 Task: Create a sub task System Test and UAT for the task  Implement a new cloud-based business intelligence system for a company in the project AutoEngine , assign it to team member softage.3@softage.net and update the status of the sub task to  Off Track , set the priority of the sub task to High
Action: Mouse moved to (608, 439)
Screenshot: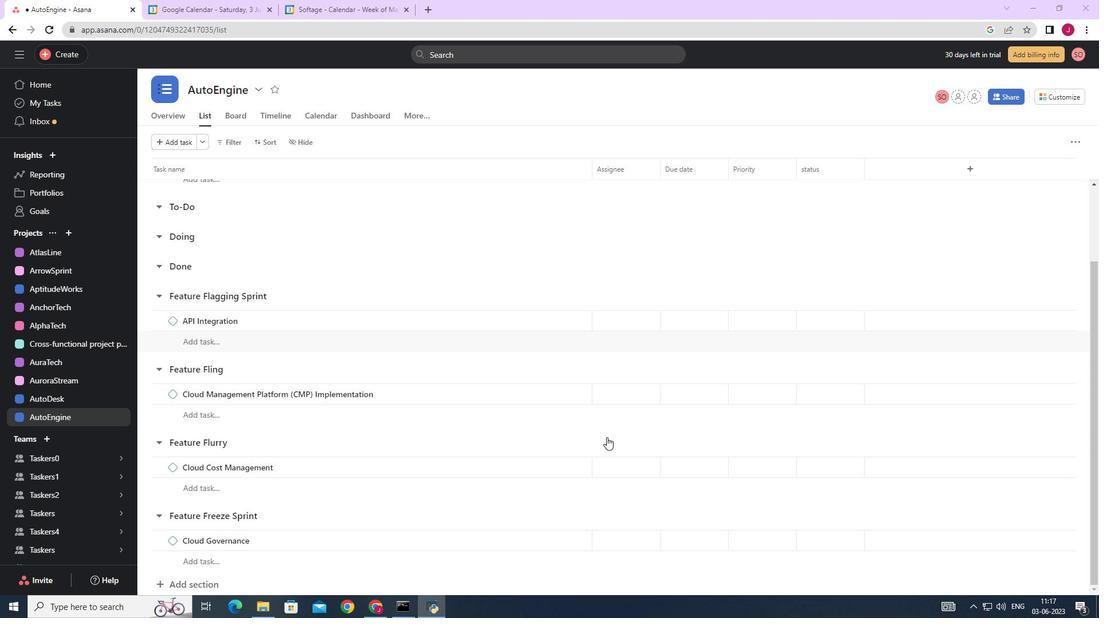 
Action: Mouse scrolled (608, 440) with delta (0, 0)
Screenshot: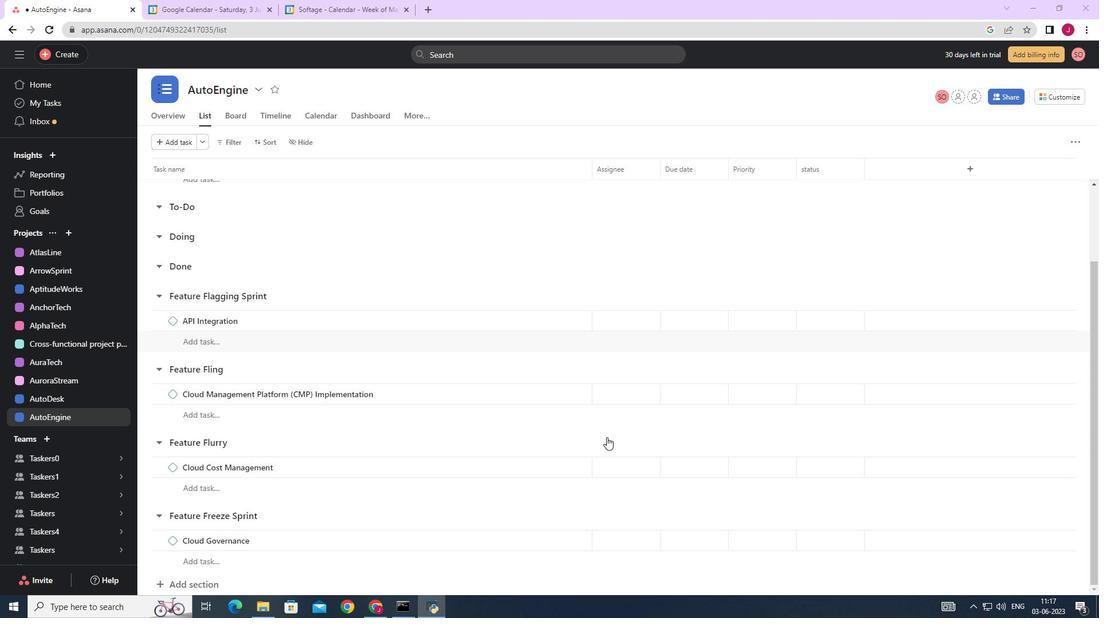 
Action: Mouse moved to (608, 440)
Screenshot: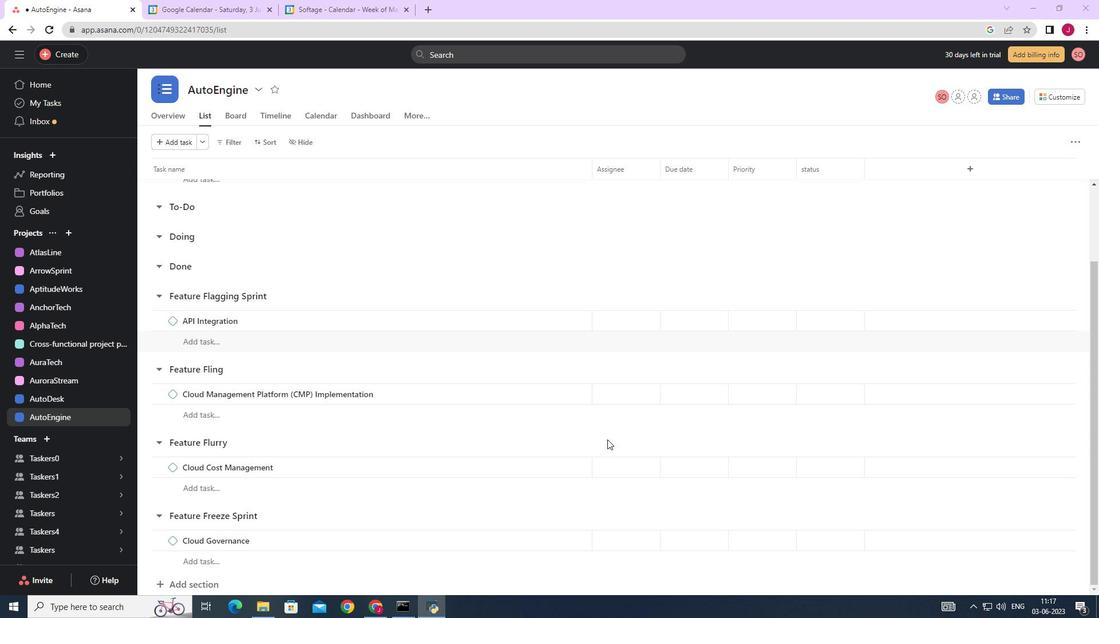 
Action: Mouse scrolled (608, 441) with delta (0, 0)
Screenshot: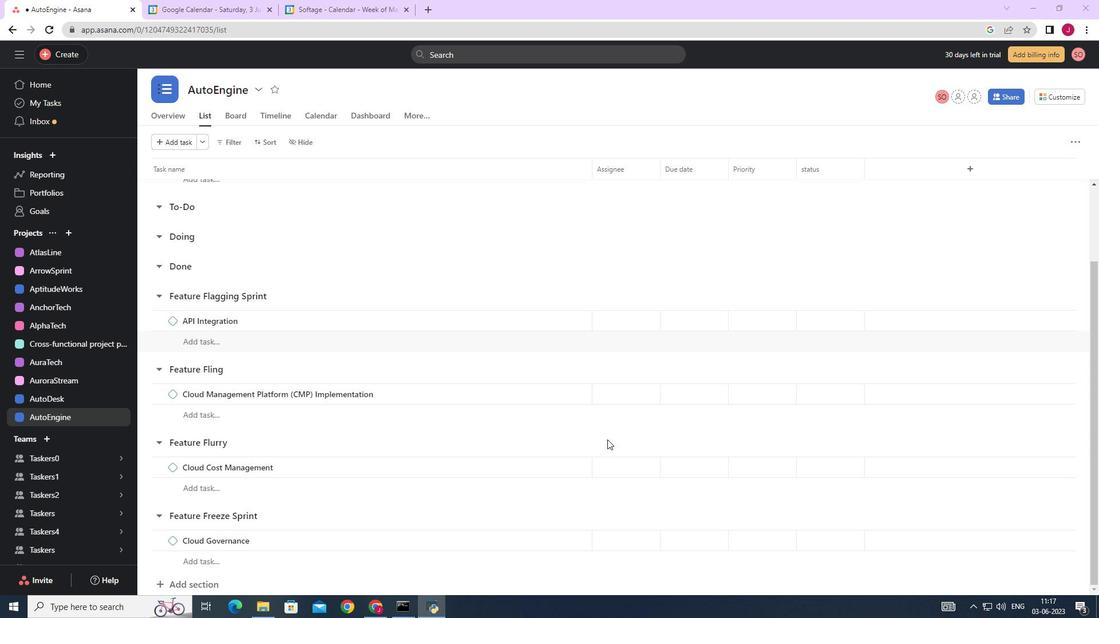
Action: Mouse scrolled (608, 441) with delta (0, 0)
Screenshot: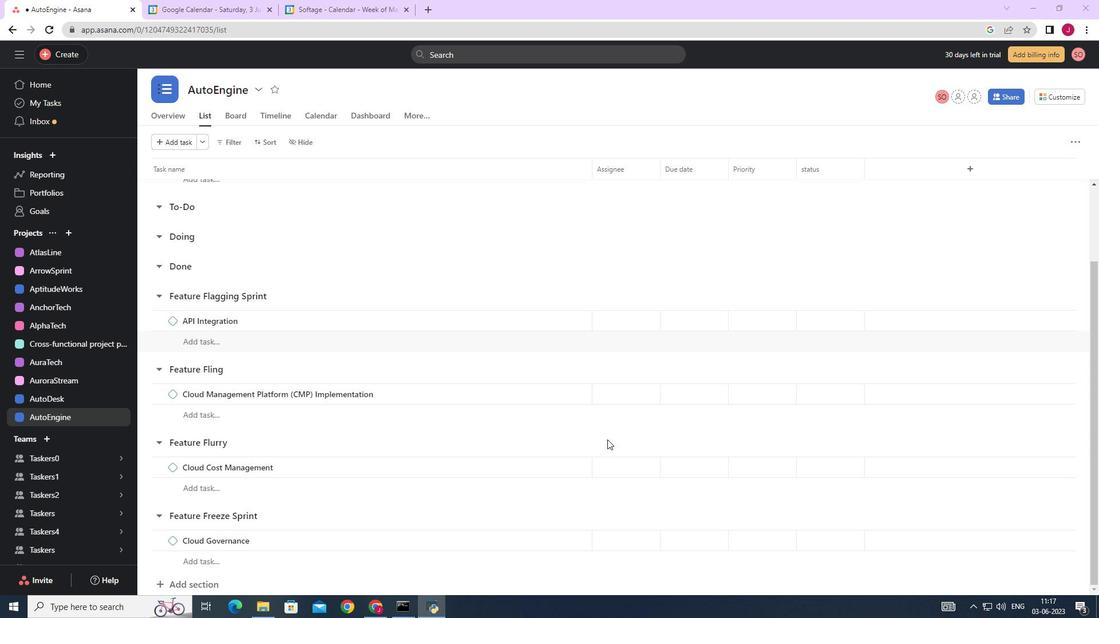 
Action: Mouse scrolled (608, 441) with delta (0, 0)
Screenshot: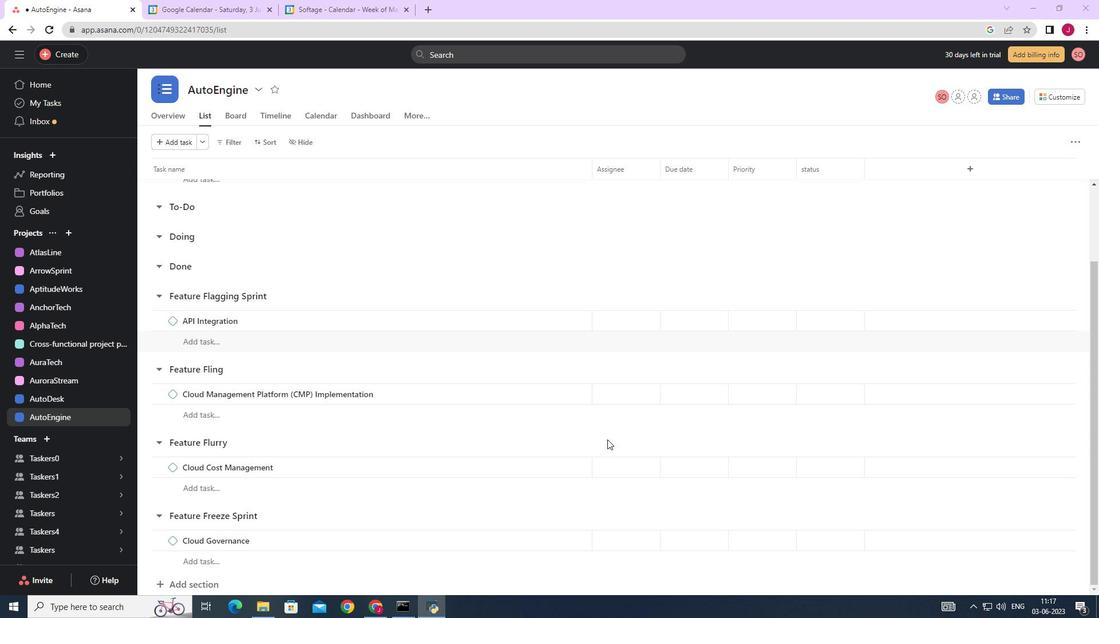 
Action: Mouse moved to (544, 254)
Screenshot: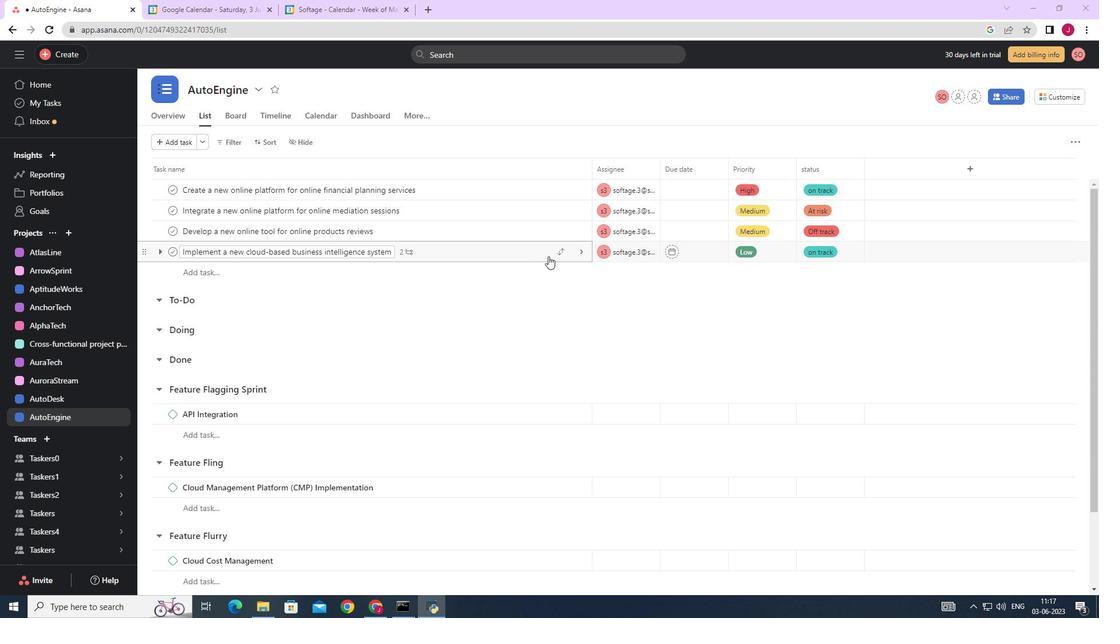 
Action: Mouse pressed left at (544, 254)
Screenshot: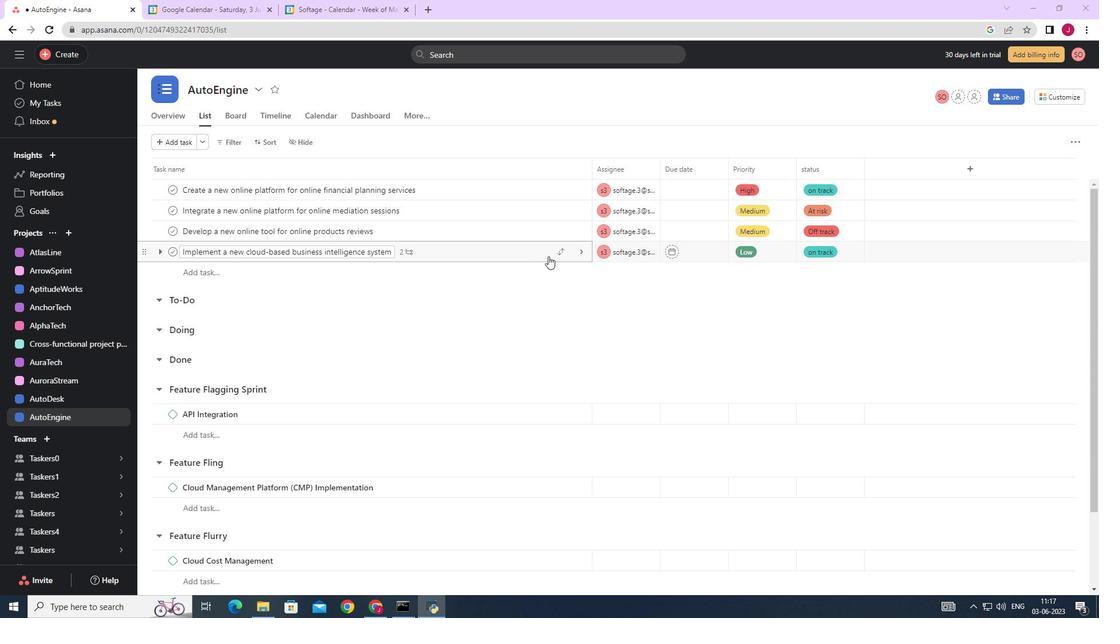 
Action: Mouse moved to (910, 388)
Screenshot: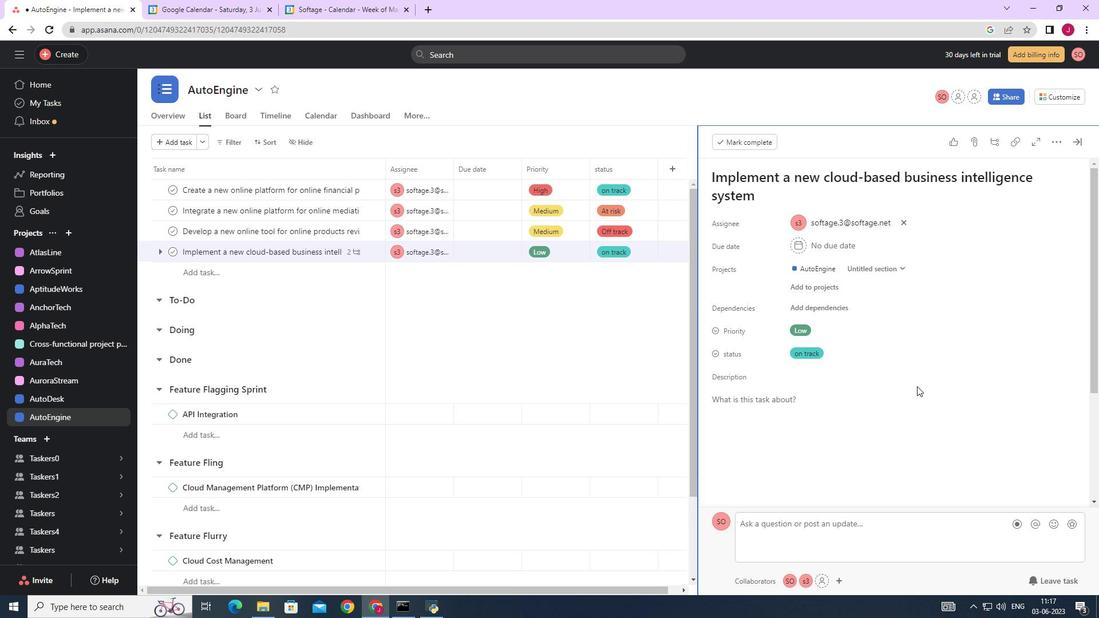 
Action: Mouse scrolled (911, 387) with delta (0, 0)
Screenshot: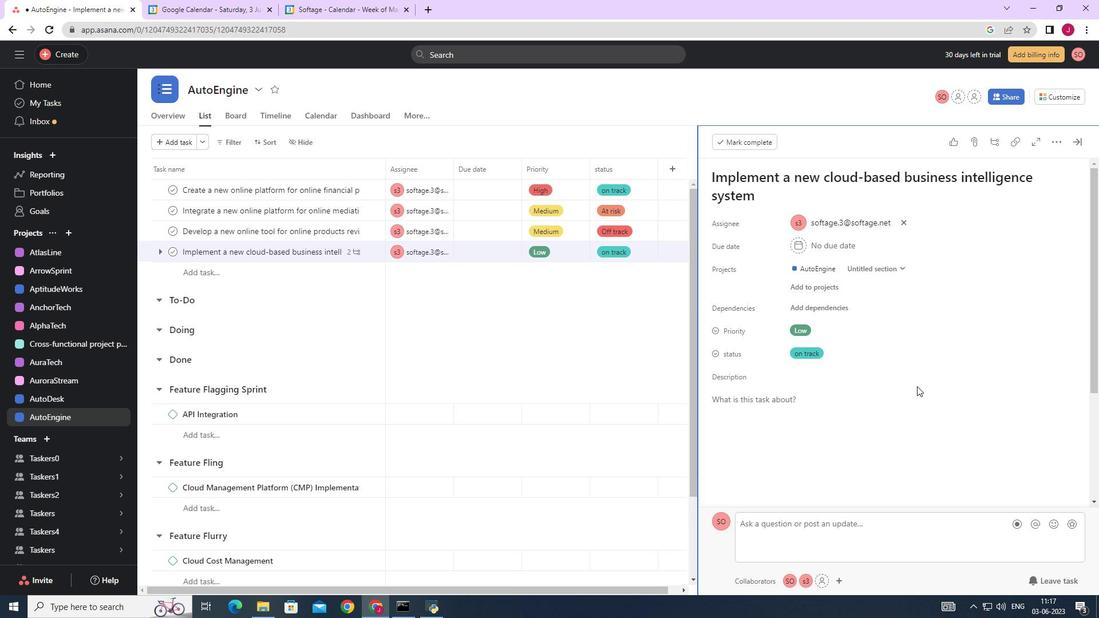 
Action: Mouse moved to (910, 388)
Screenshot: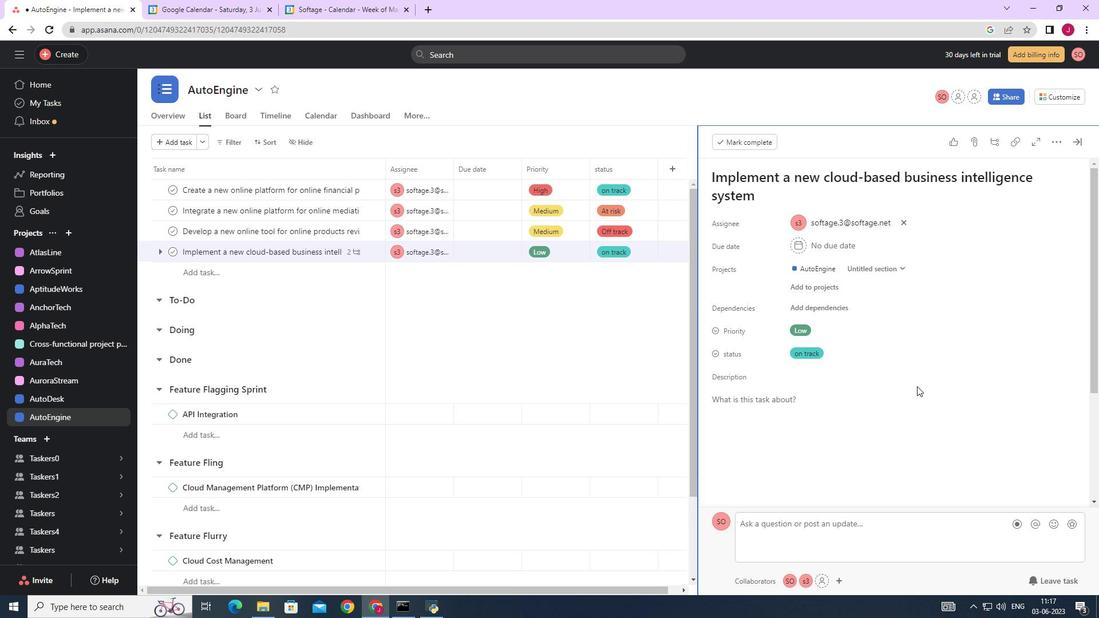 
Action: Mouse scrolled (910, 388) with delta (0, 0)
Screenshot: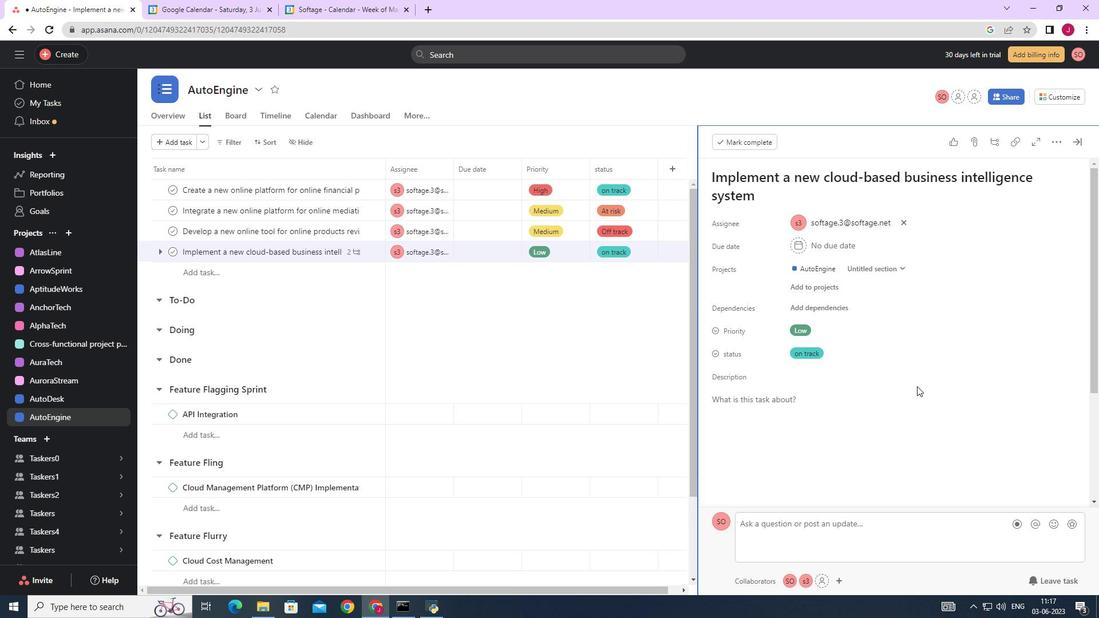 
Action: Mouse moved to (909, 388)
Screenshot: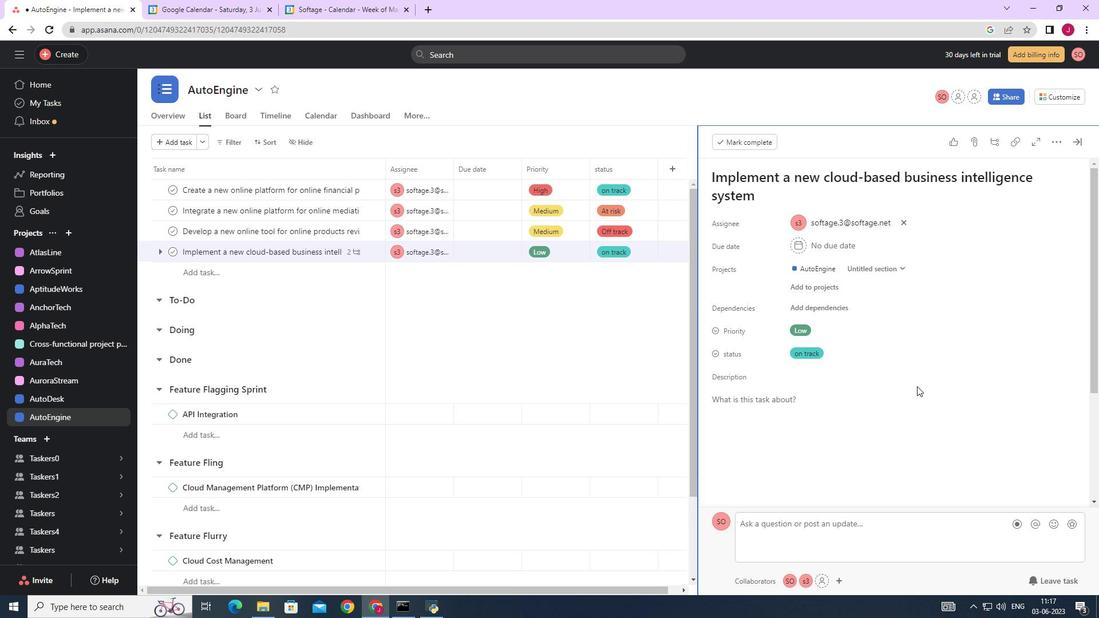 
Action: Mouse scrolled (910, 388) with delta (0, 0)
Screenshot: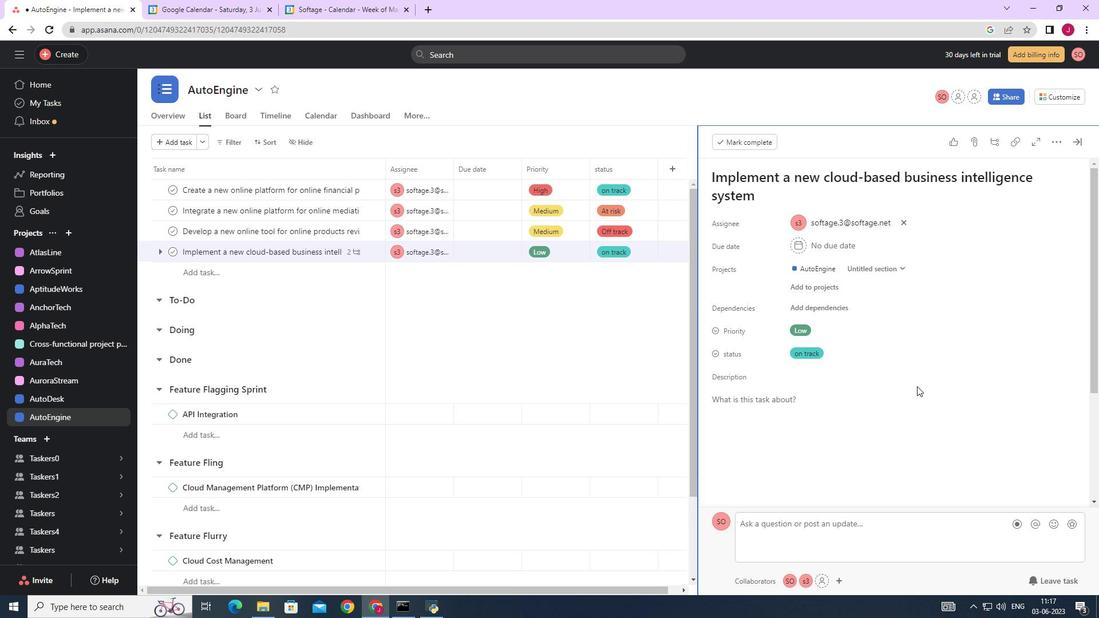 
Action: Mouse moved to (908, 389)
Screenshot: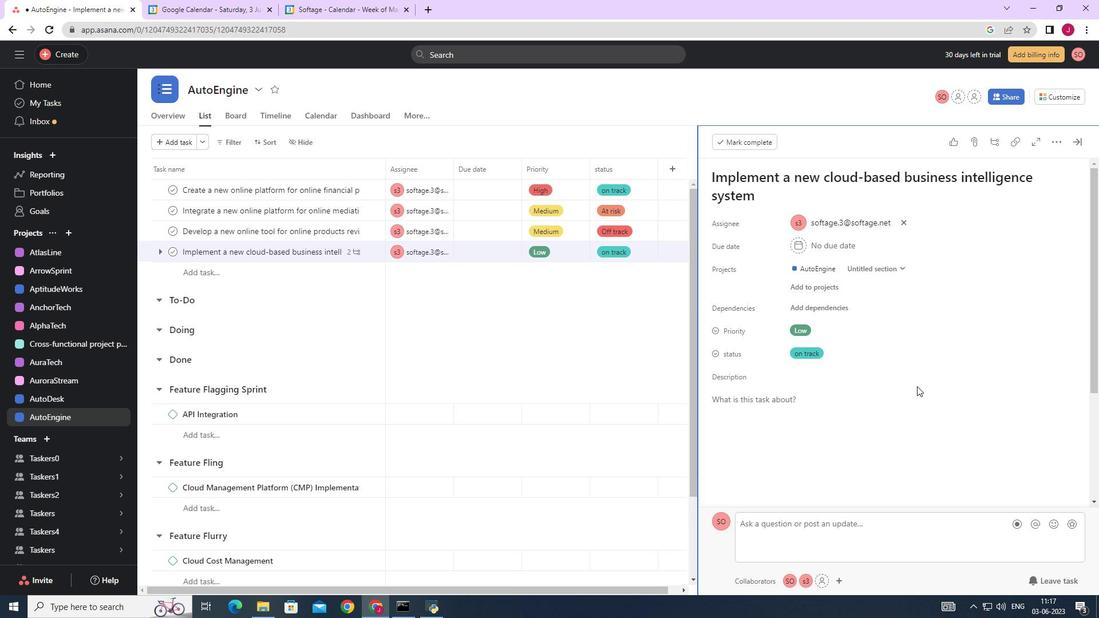 
Action: Mouse scrolled (909, 388) with delta (0, 0)
Screenshot: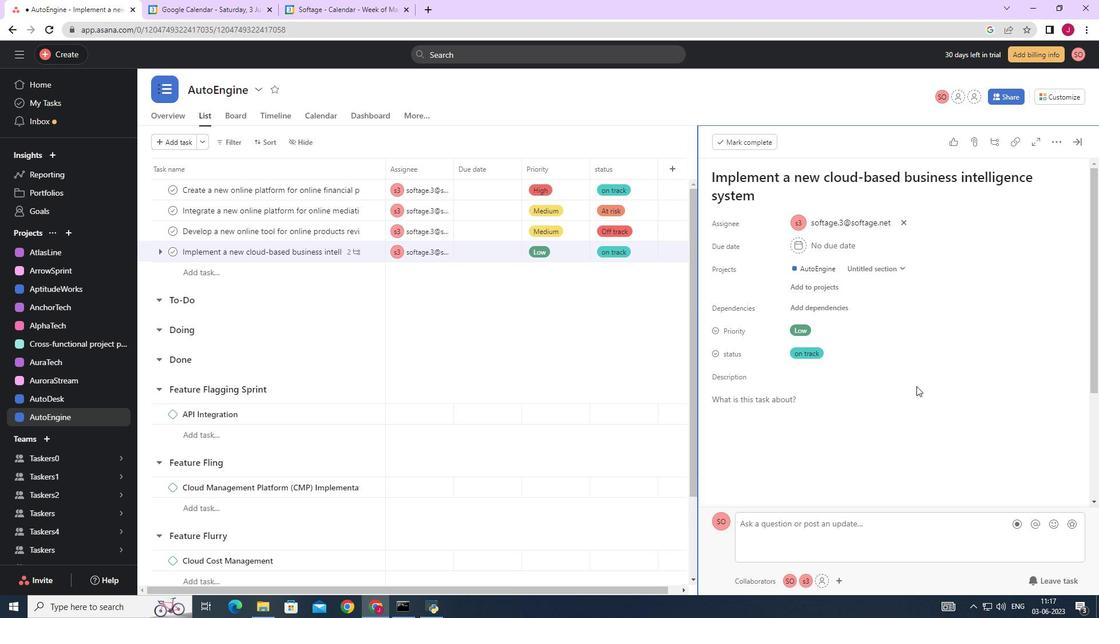 
Action: Mouse moved to (906, 390)
Screenshot: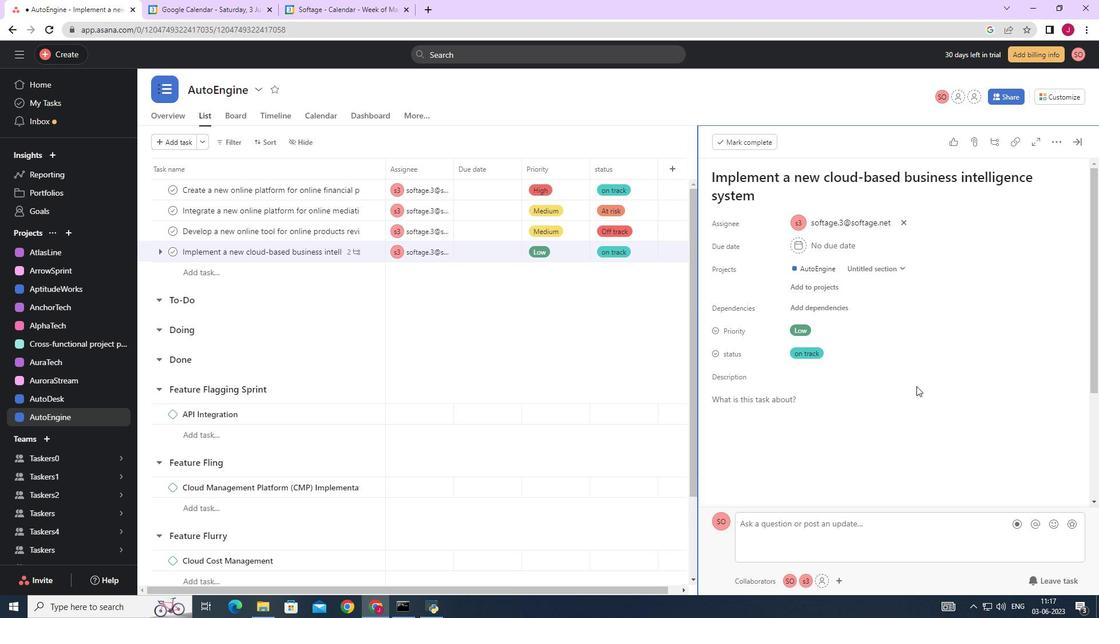 
Action: Mouse scrolled (907, 389) with delta (0, 0)
Screenshot: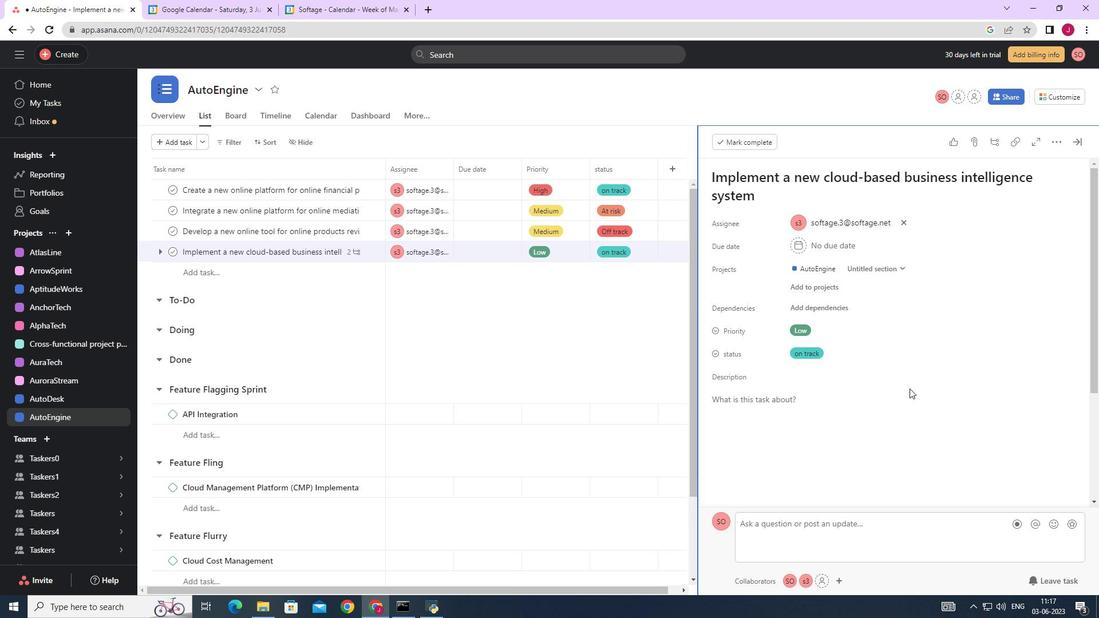 
Action: Mouse moved to (746, 418)
Screenshot: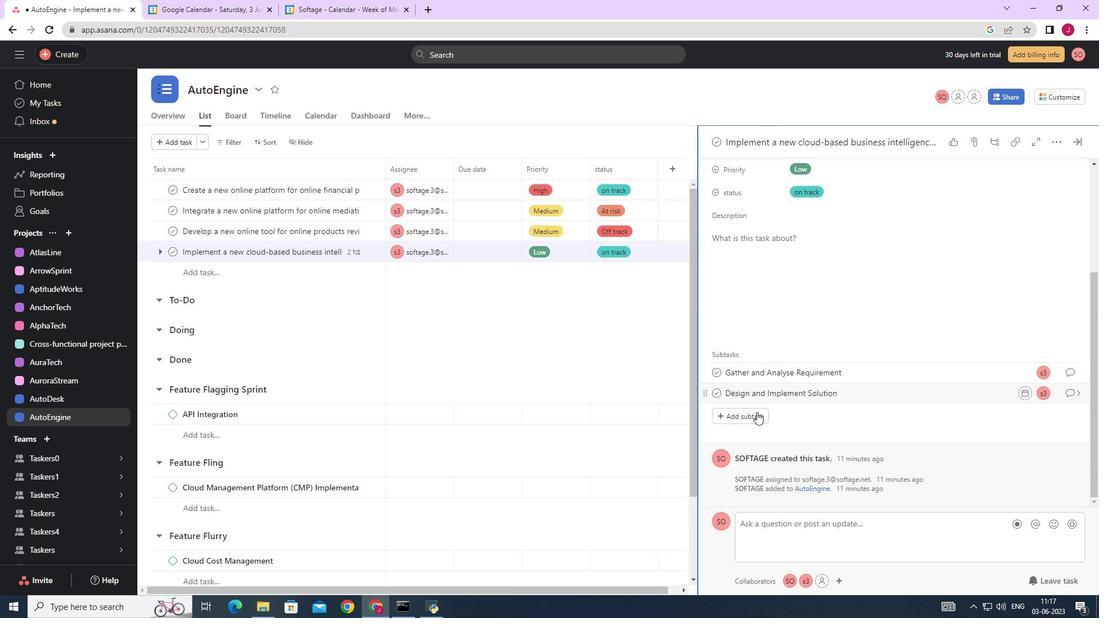
Action: Mouse pressed left at (746, 418)
Screenshot: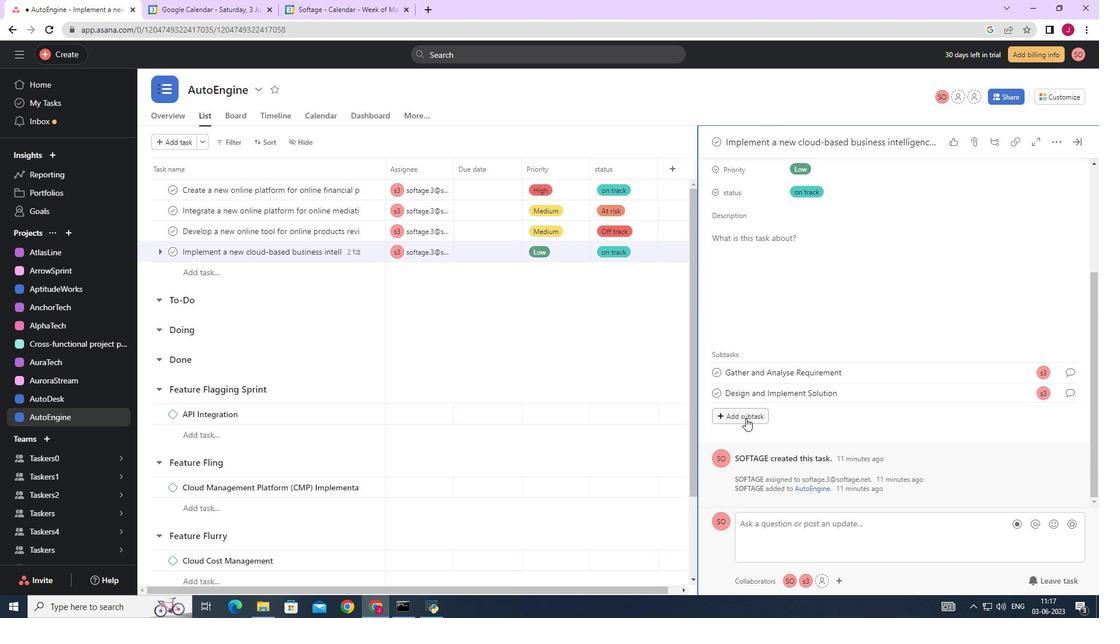 
Action: Key pressed <Key.caps_lock>S<Key.caps_lock>ystem<Key.space><Key.caps_lock>T<Key.caps_lock>est<Key.space>and<Key.space><Key.caps_lock>UAT
Screenshot: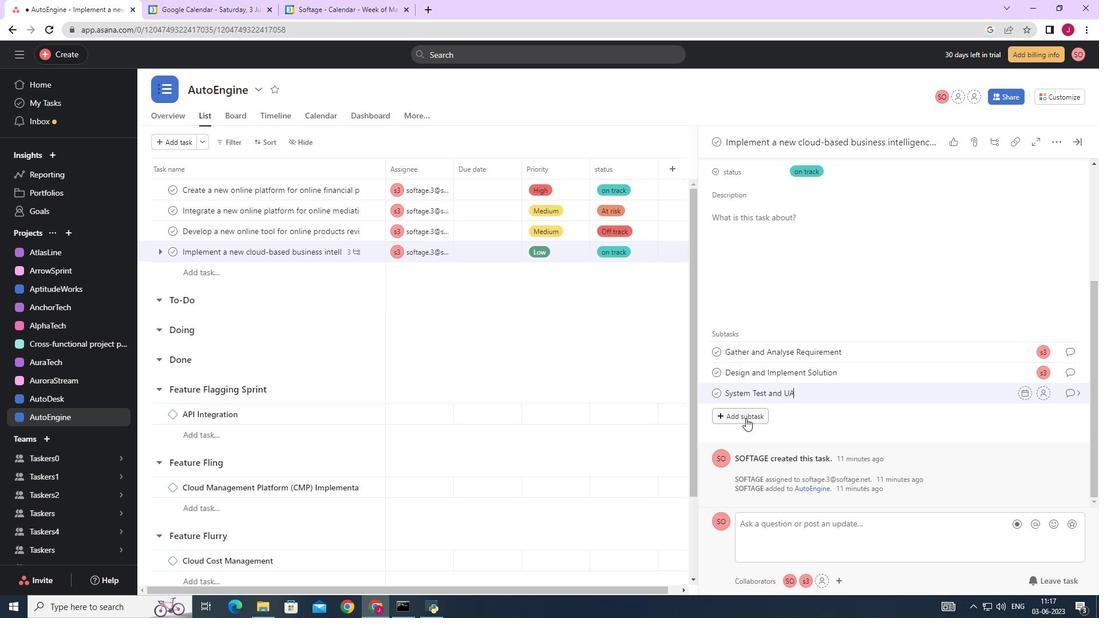 
Action: Mouse moved to (1046, 394)
Screenshot: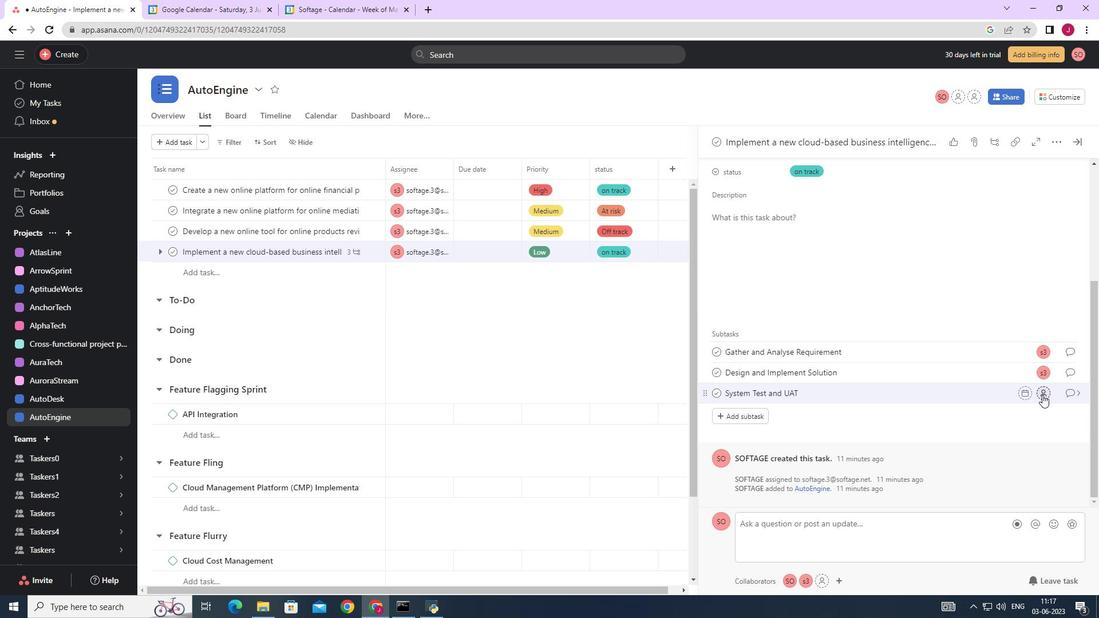 
Action: Mouse pressed left at (1046, 394)
Screenshot: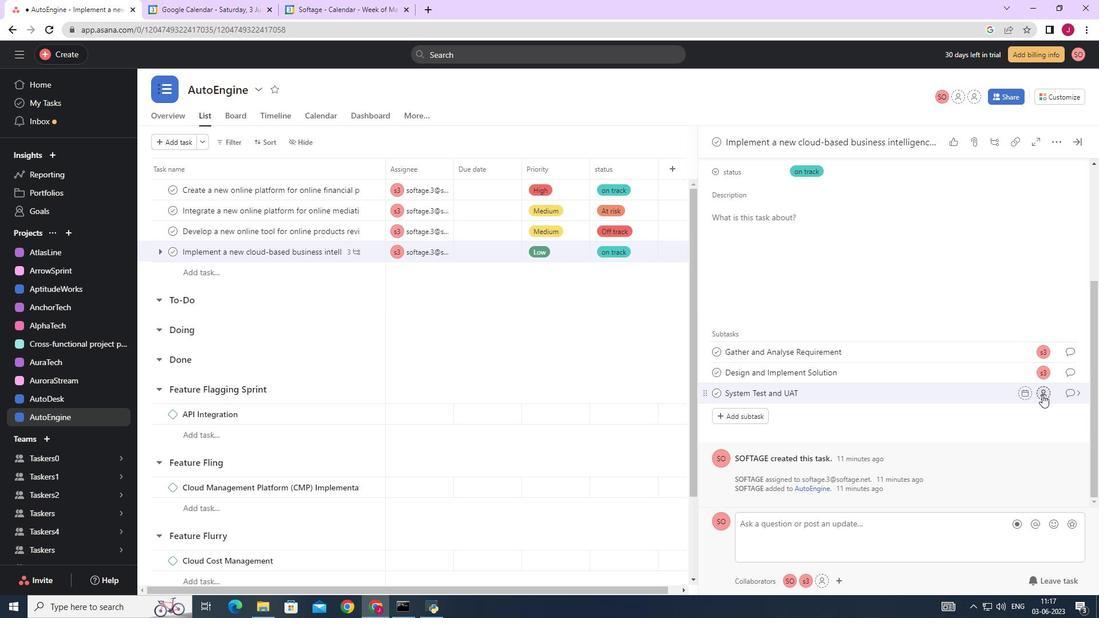 
Action: Mouse moved to (1018, 394)
Screenshot: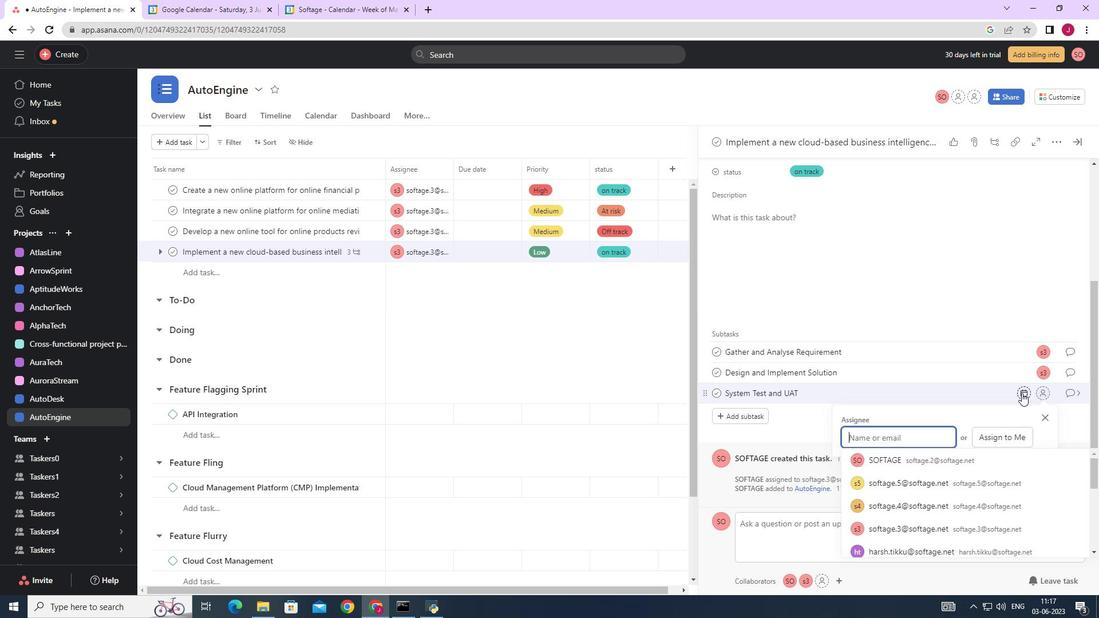 
Action: Key pressed SOFTAGE.
Screenshot: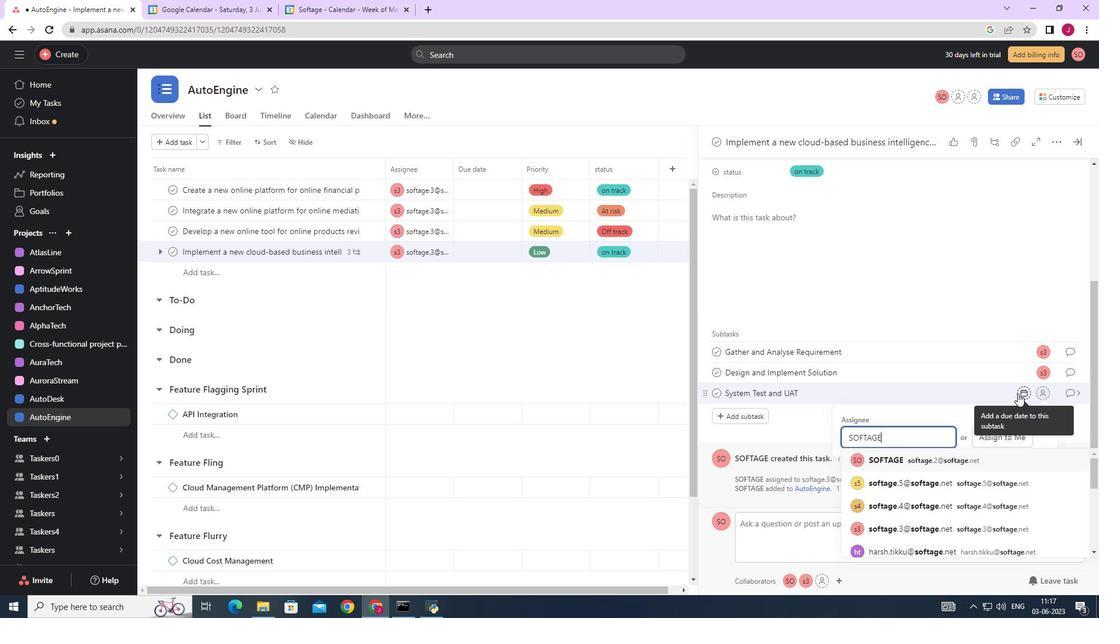 
Action: Mouse moved to (917, 477)
Screenshot: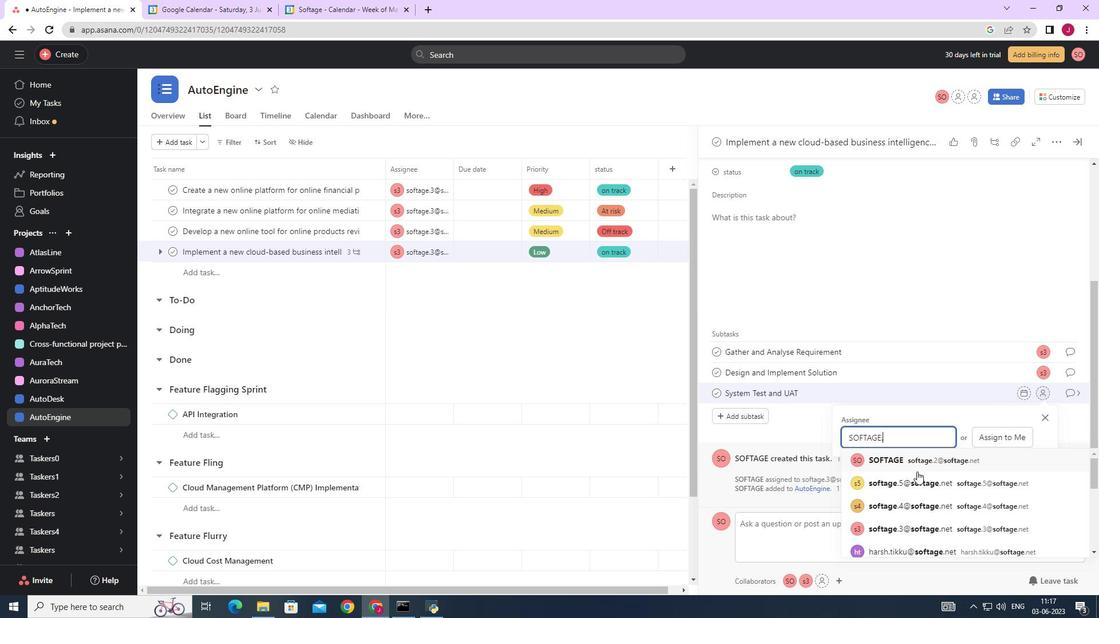 
Action: Key pressed 3
Screenshot: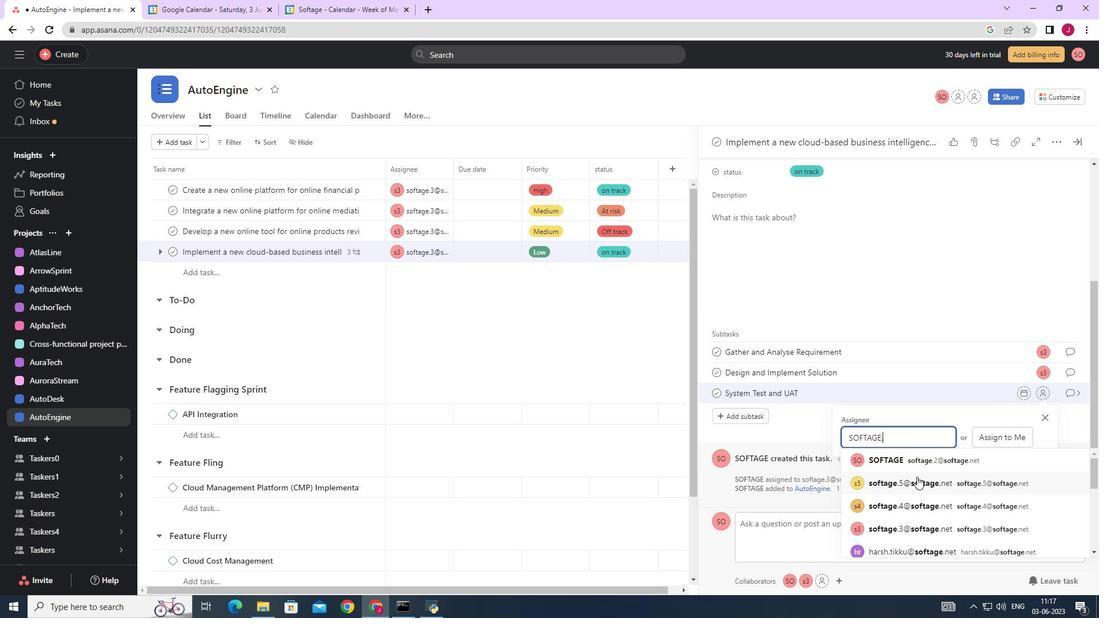 
Action: Mouse moved to (922, 461)
Screenshot: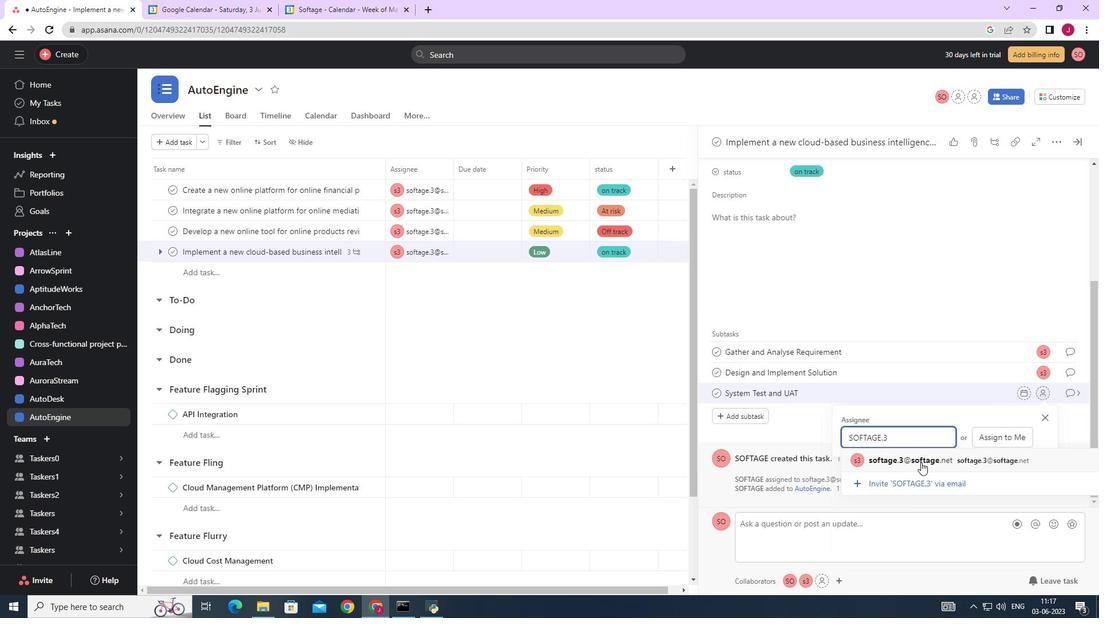 
Action: Mouse pressed left at (922, 461)
Screenshot: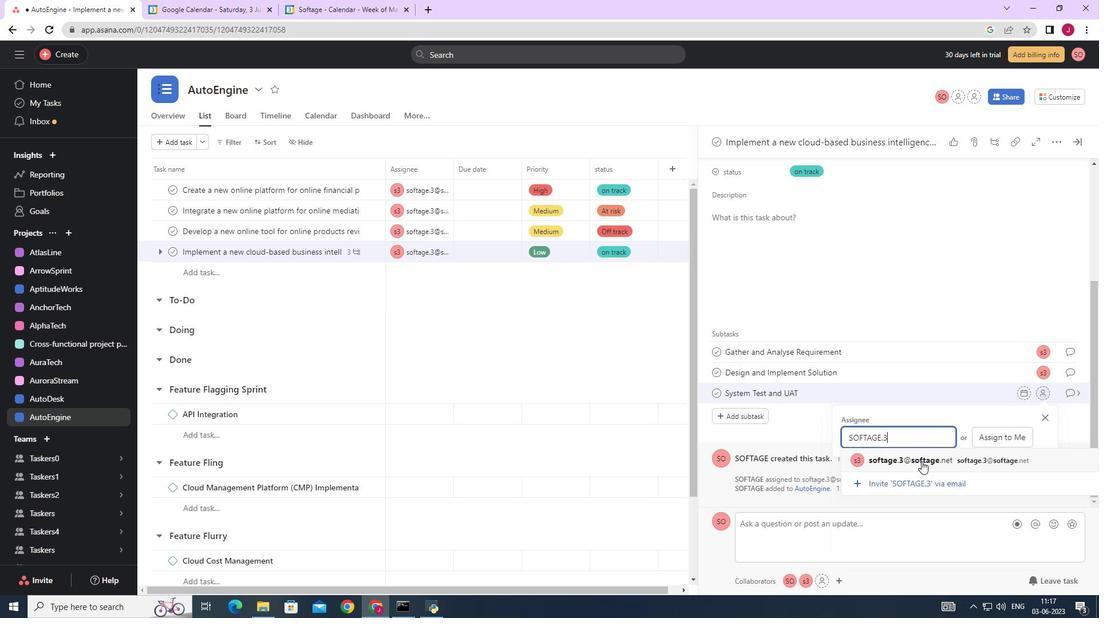 
Action: Mouse moved to (1074, 390)
Screenshot: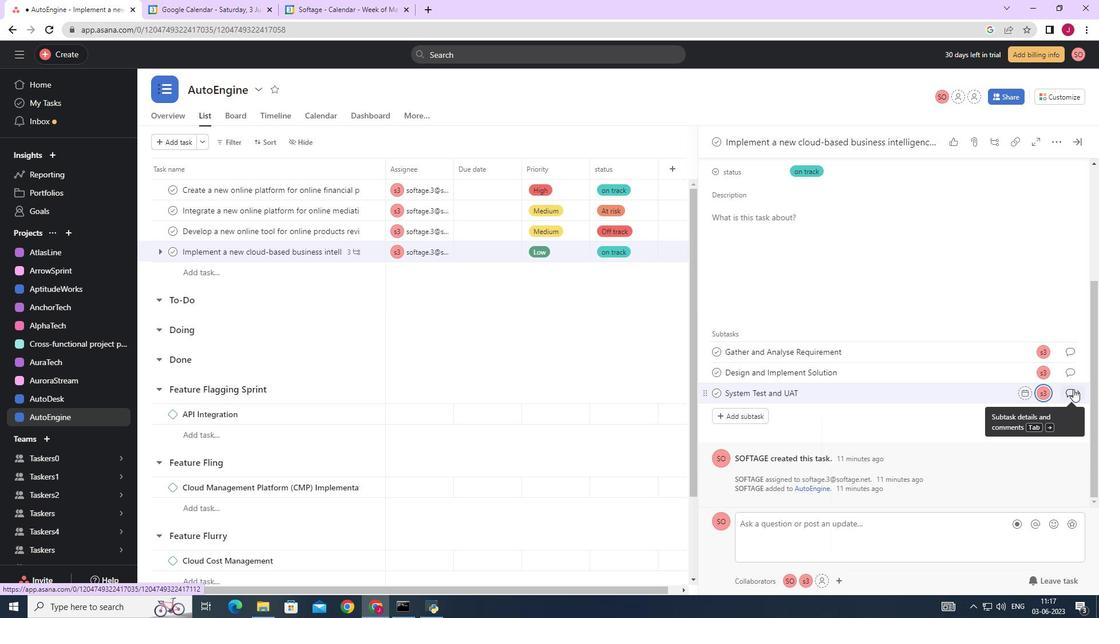 
Action: Mouse pressed left at (1074, 390)
Screenshot: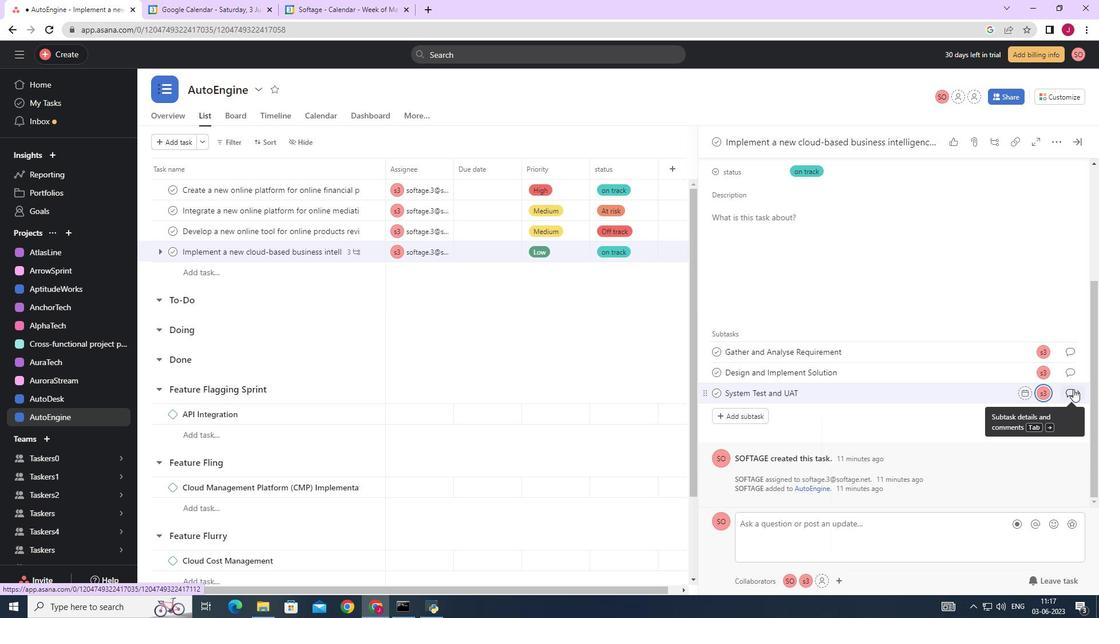 
Action: Mouse moved to (733, 307)
Screenshot: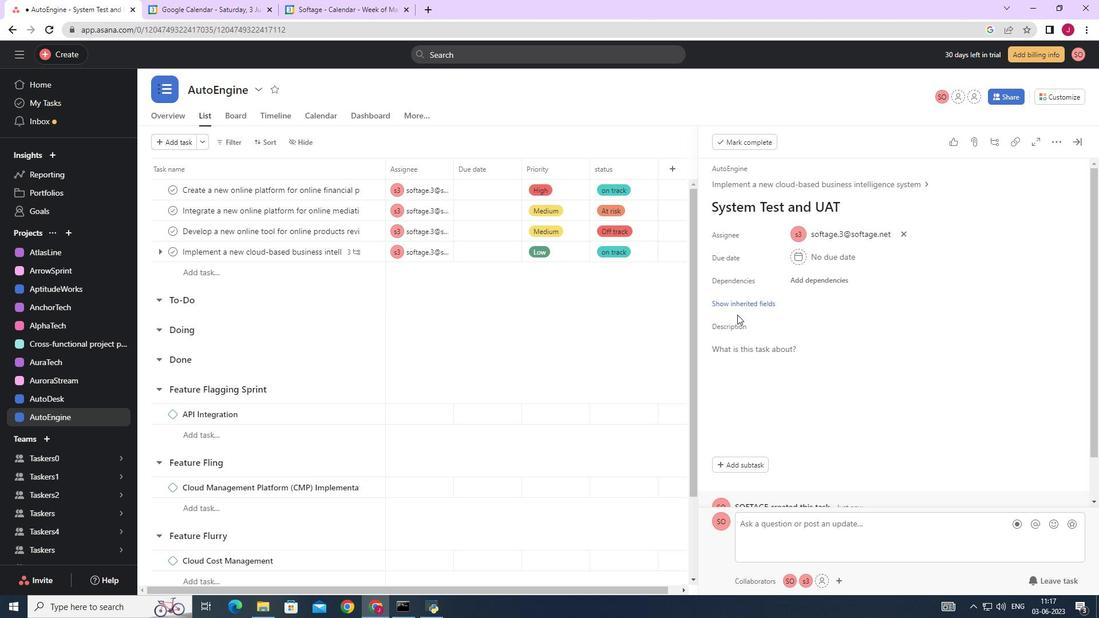 
Action: Mouse pressed left at (733, 307)
Screenshot: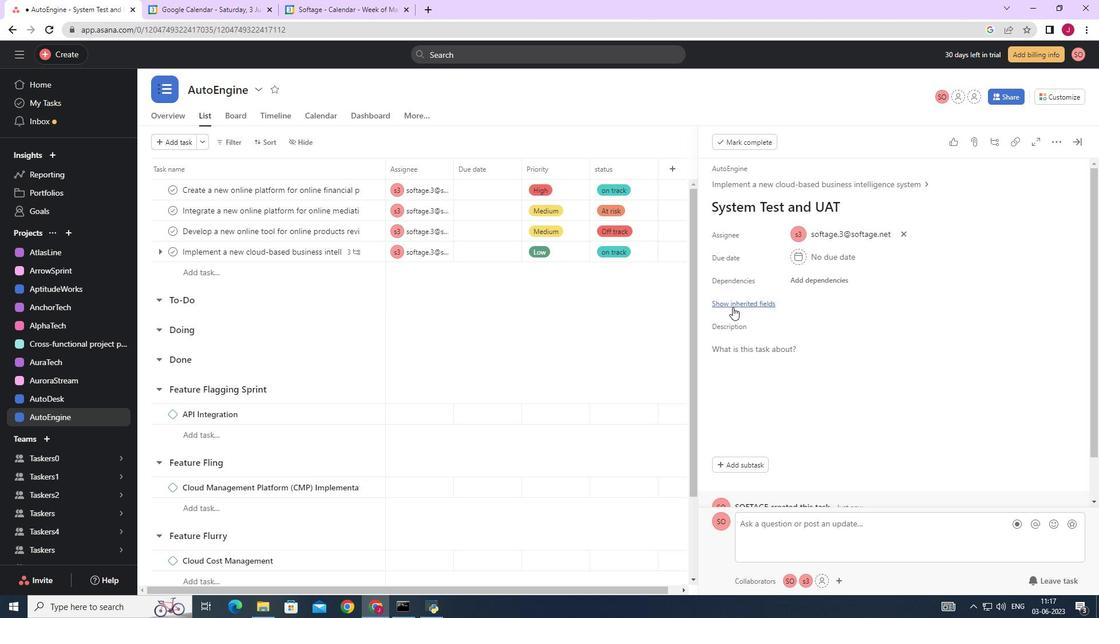 
Action: Mouse moved to (795, 327)
Screenshot: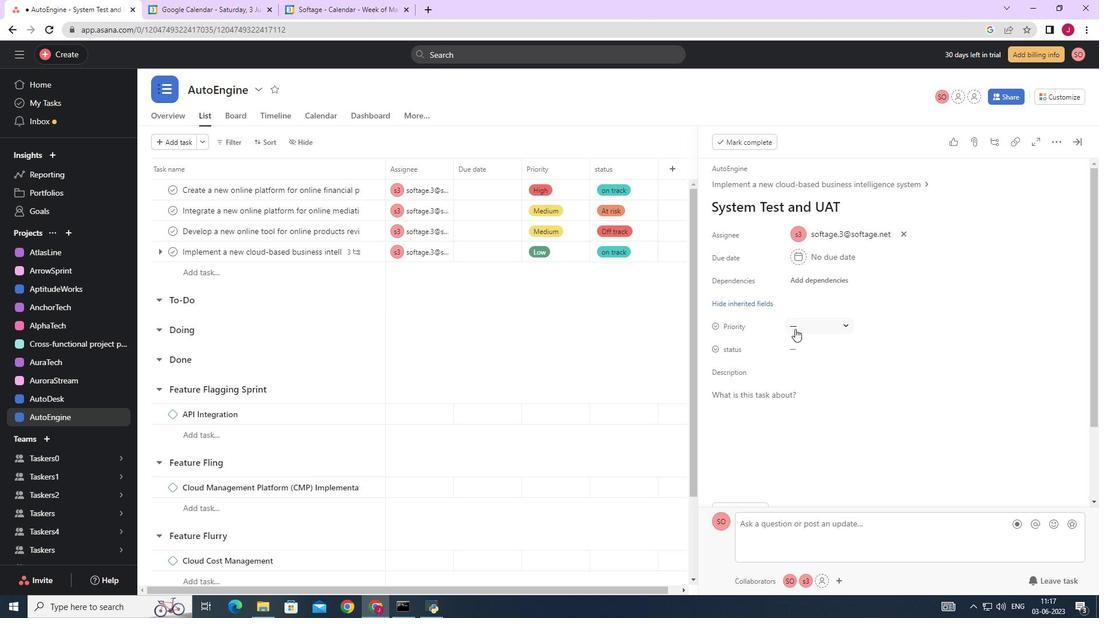 
Action: Mouse pressed left at (795, 327)
Screenshot: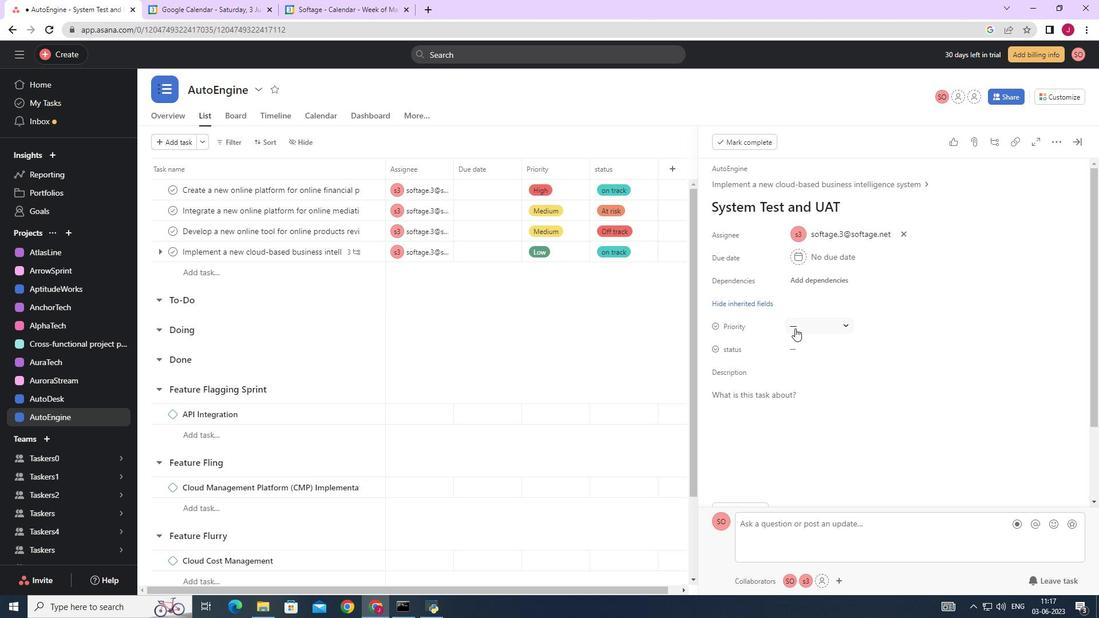 
Action: Mouse moved to (818, 362)
Screenshot: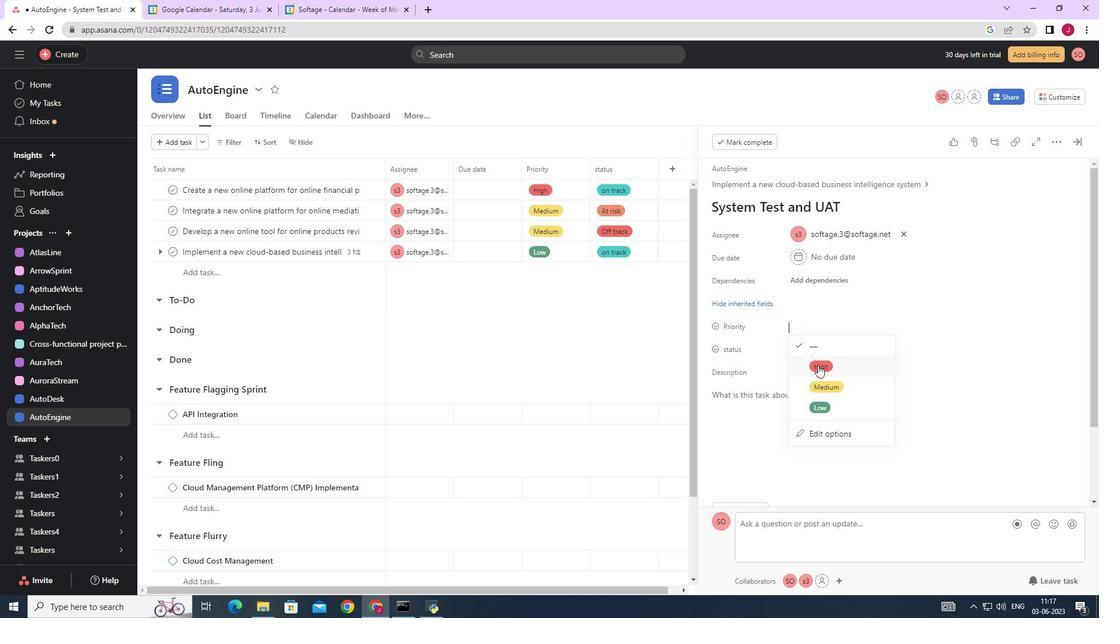 
Action: Mouse pressed left at (818, 362)
Screenshot: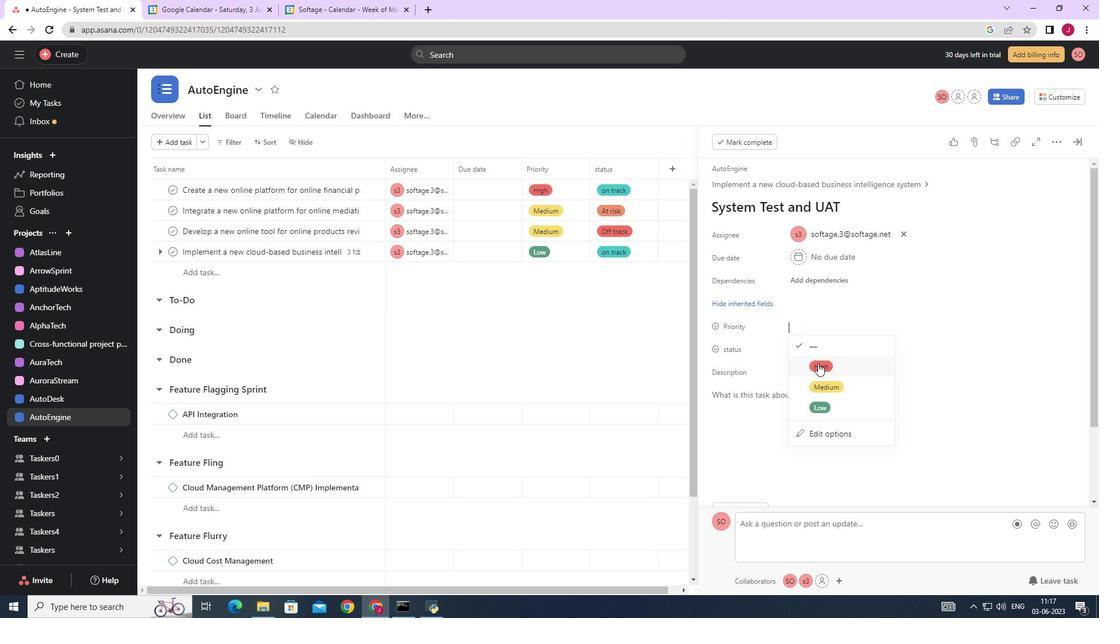
Action: Mouse moved to (807, 344)
Screenshot: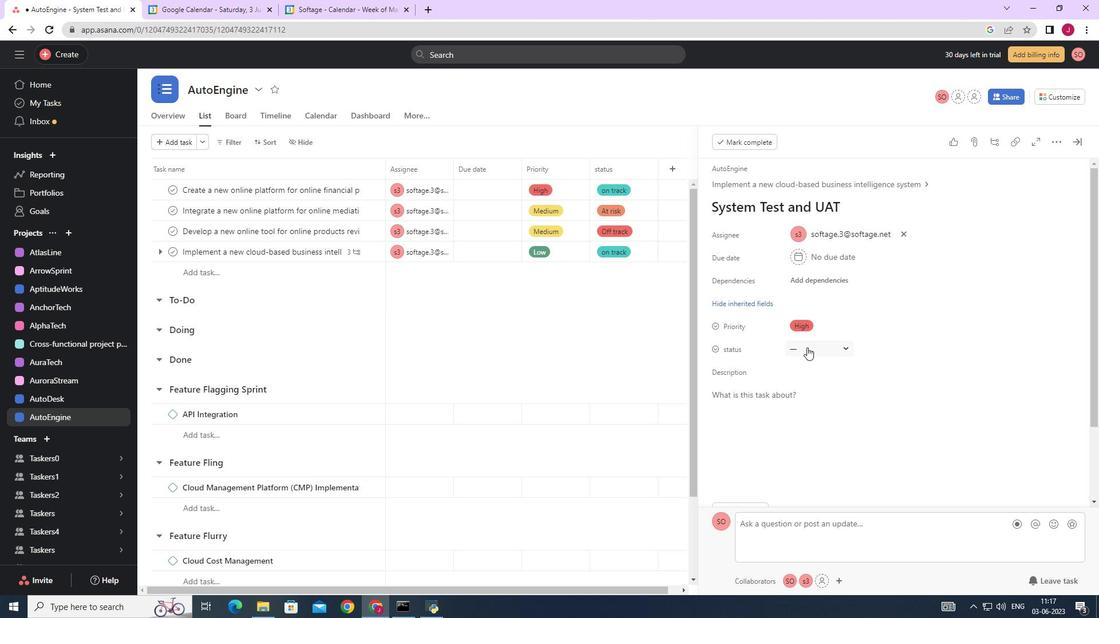 
Action: Mouse pressed left at (807, 344)
Screenshot: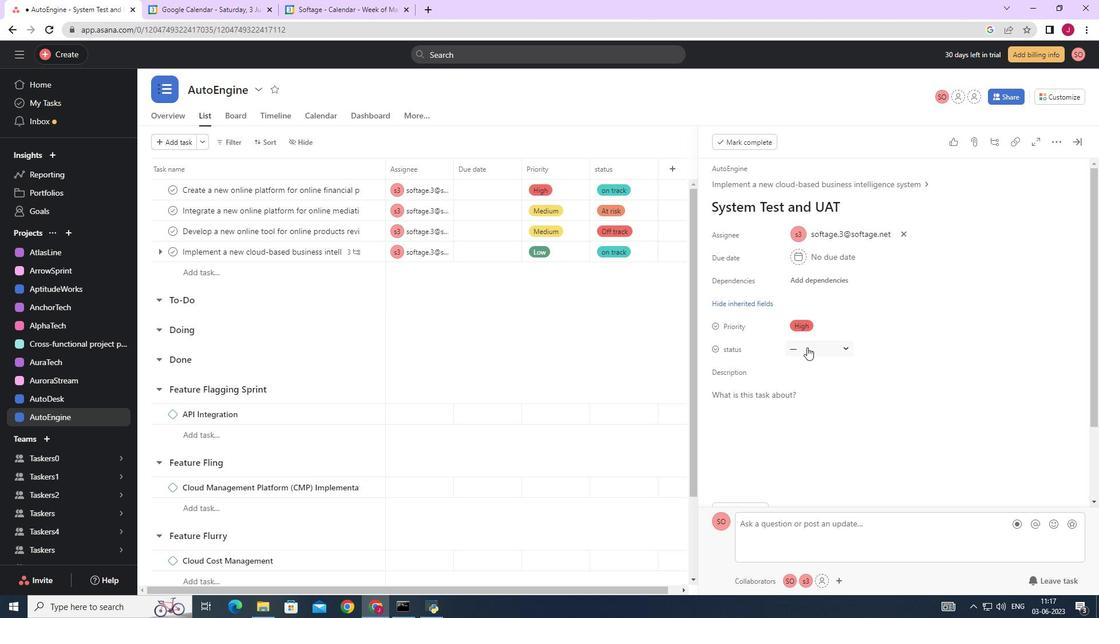 
Action: Mouse moved to (826, 406)
Screenshot: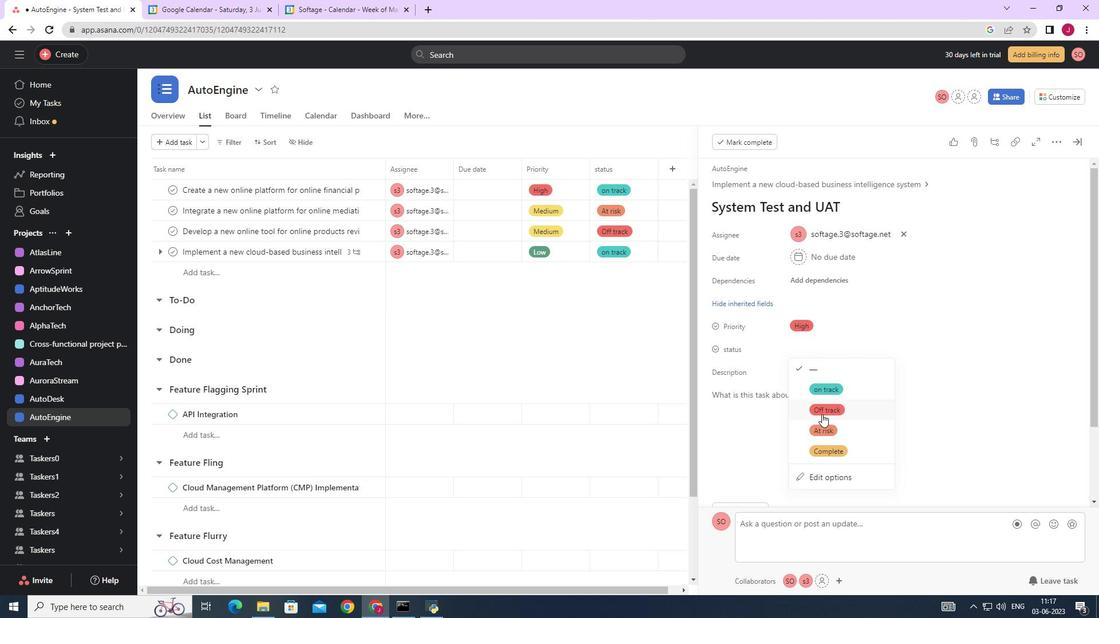 
Action: Mouse pressed left at (826, 406)
Screenshot: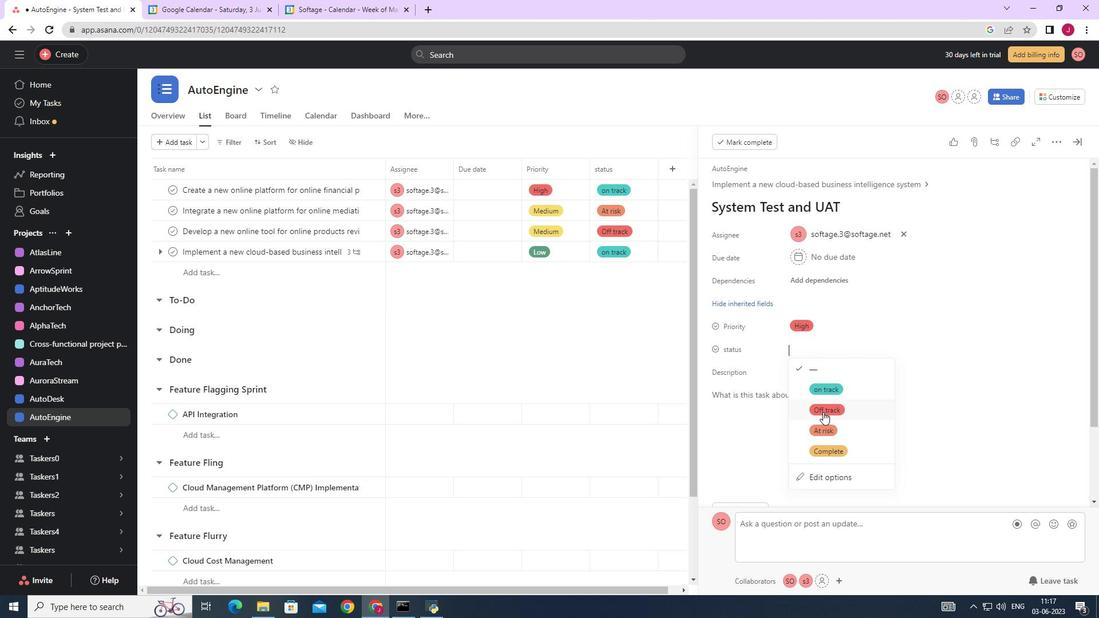
Action: Mouse moved to (1080, 142)
Screenshot: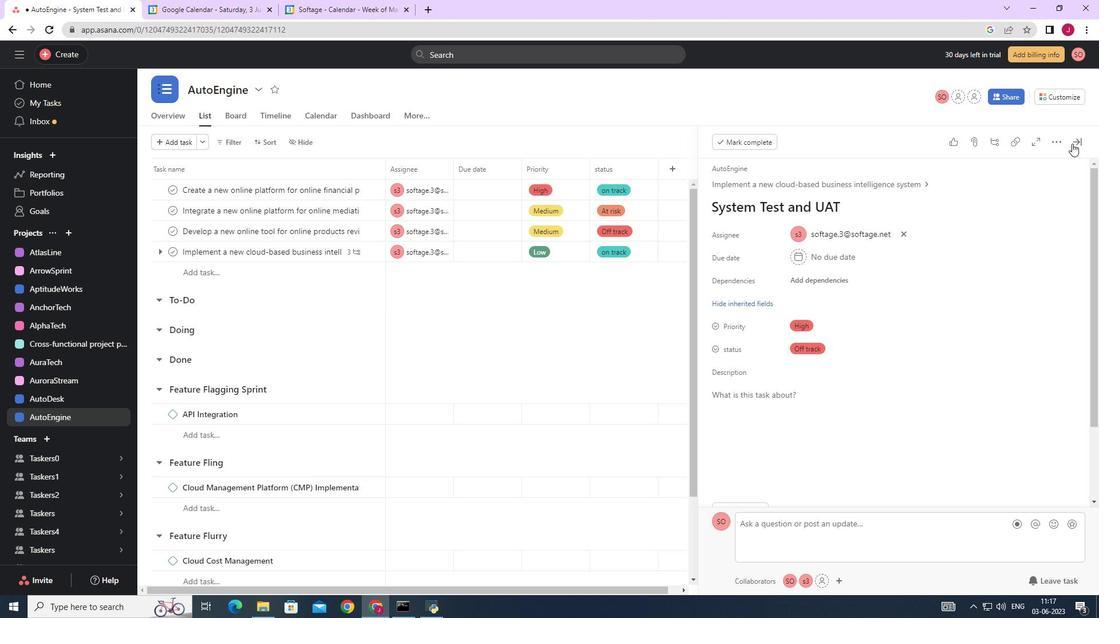 
Action: Mouse pressed left at (1080, 142)
Screenshot: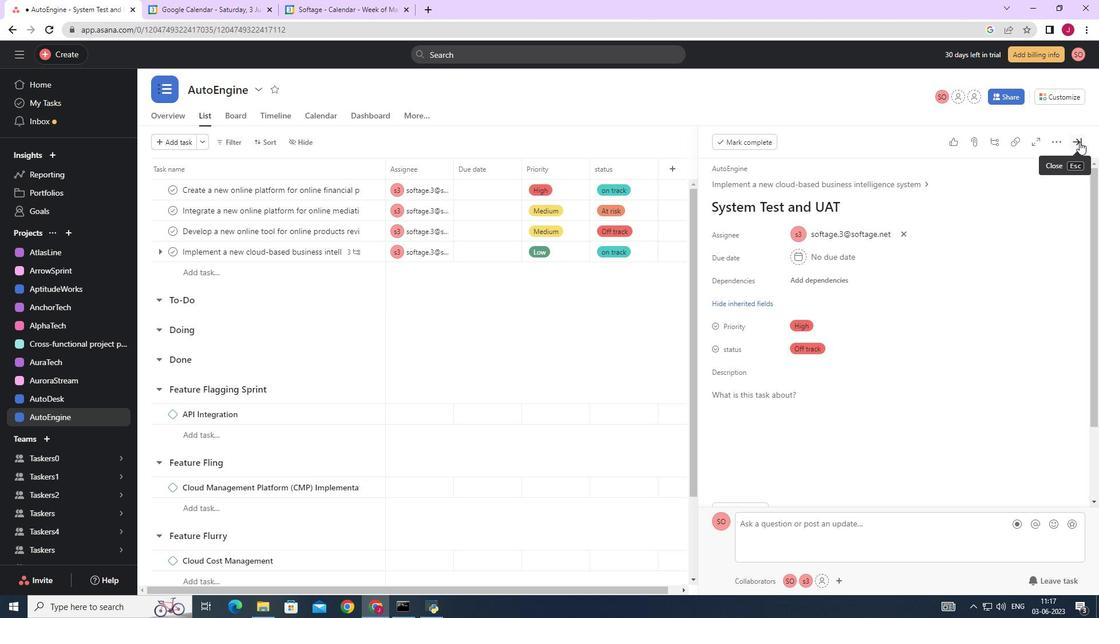 
Action: Mouse moved to (1082, 142)
Screenshot: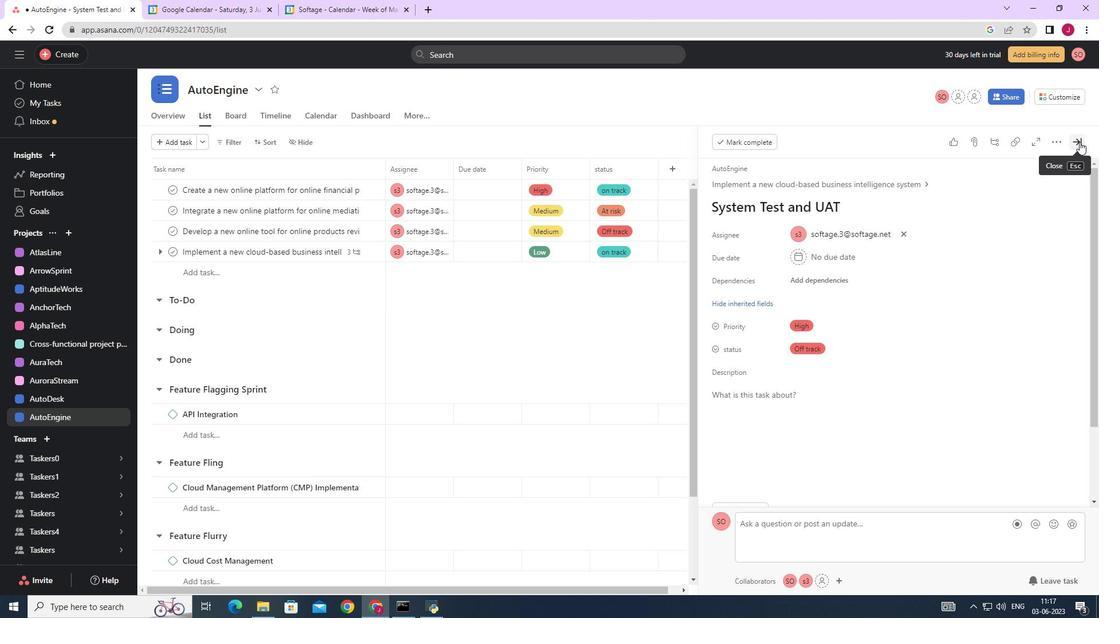 
